 Task: Set the Speed to Auto
Action: Mouse moved to (158, 520)
Screenshot: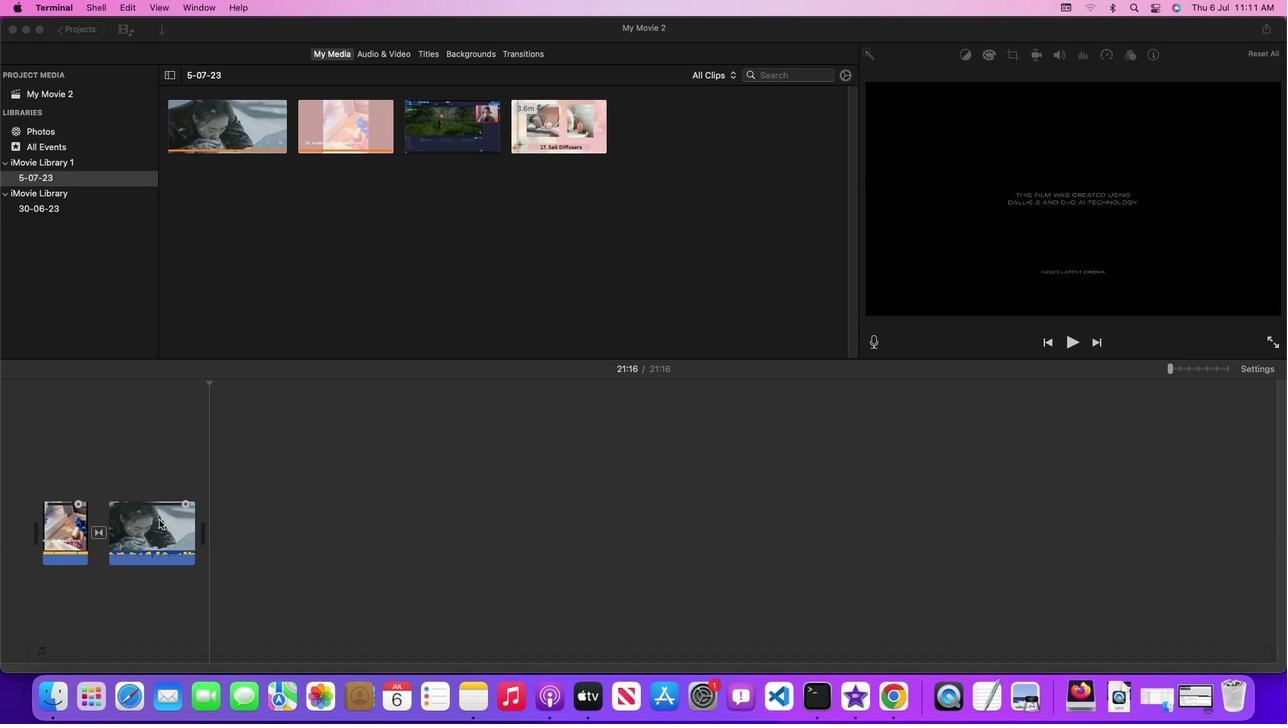 
Action: Mouse pressed left at (158, 520)
Screenshot: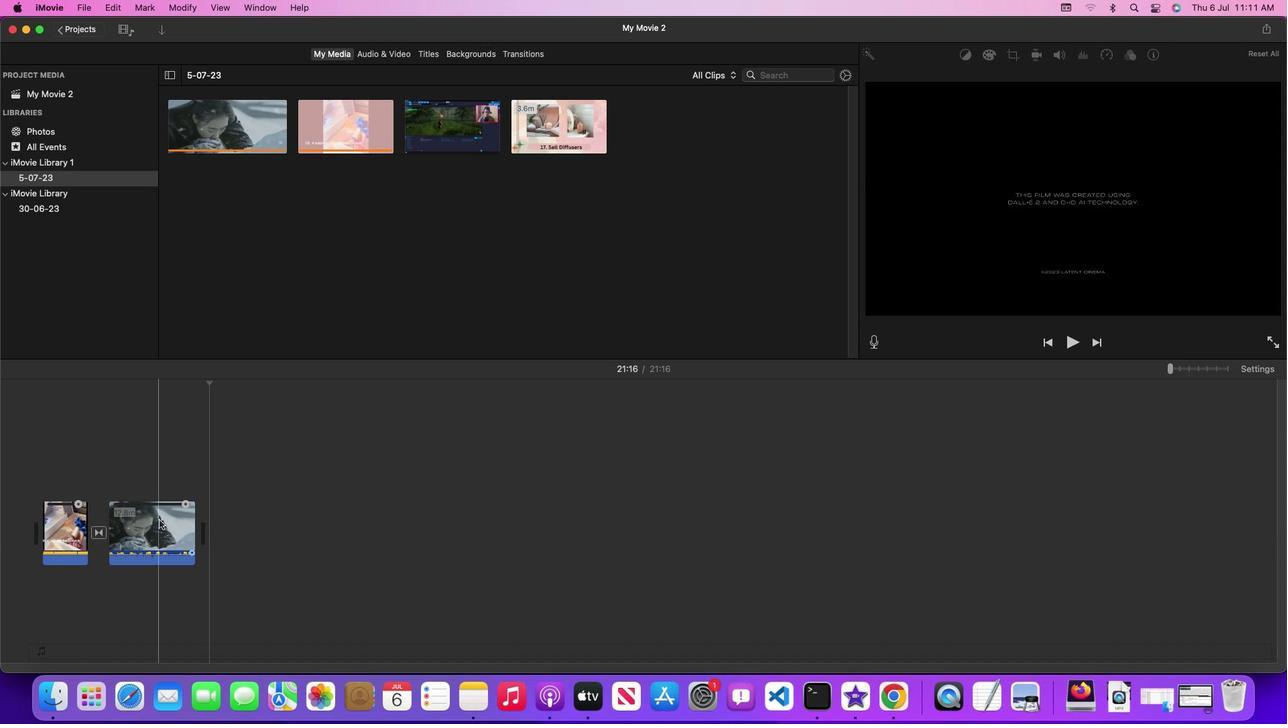 
Action: Mouse pressed left at (158, 520)
Screenshot: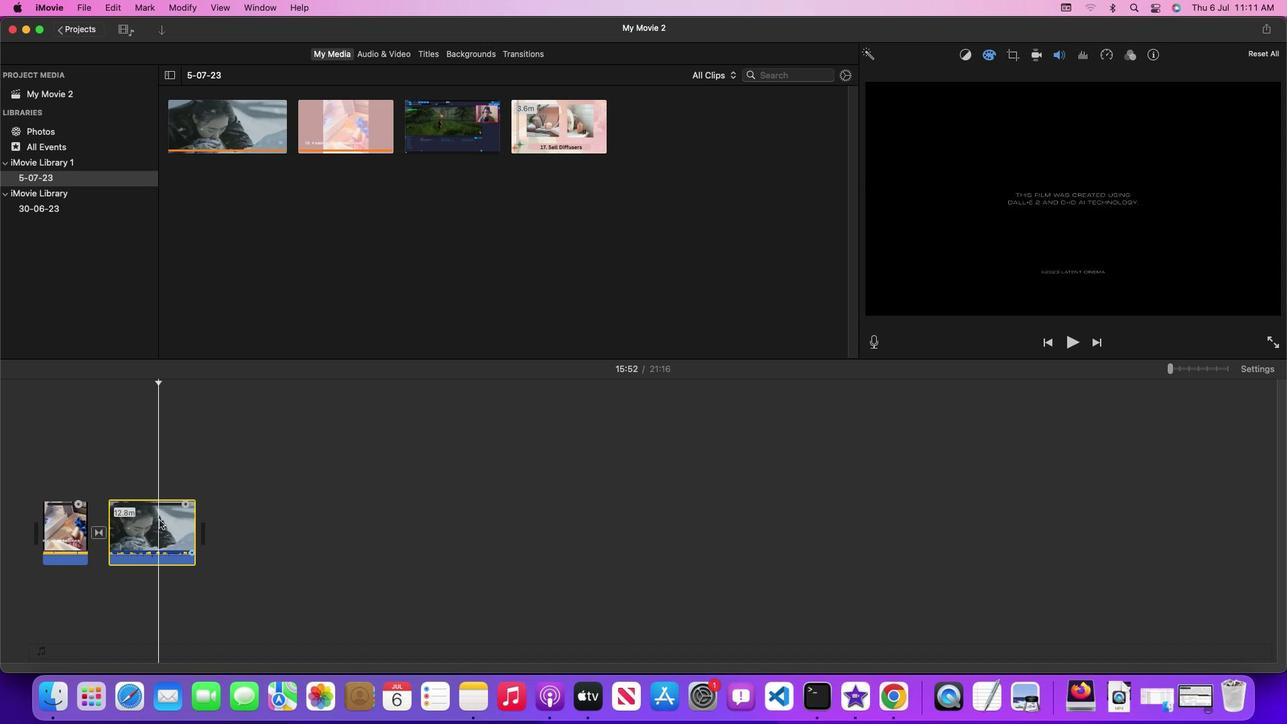 
Action: Mouse moved to (181, 6)
Screenshot: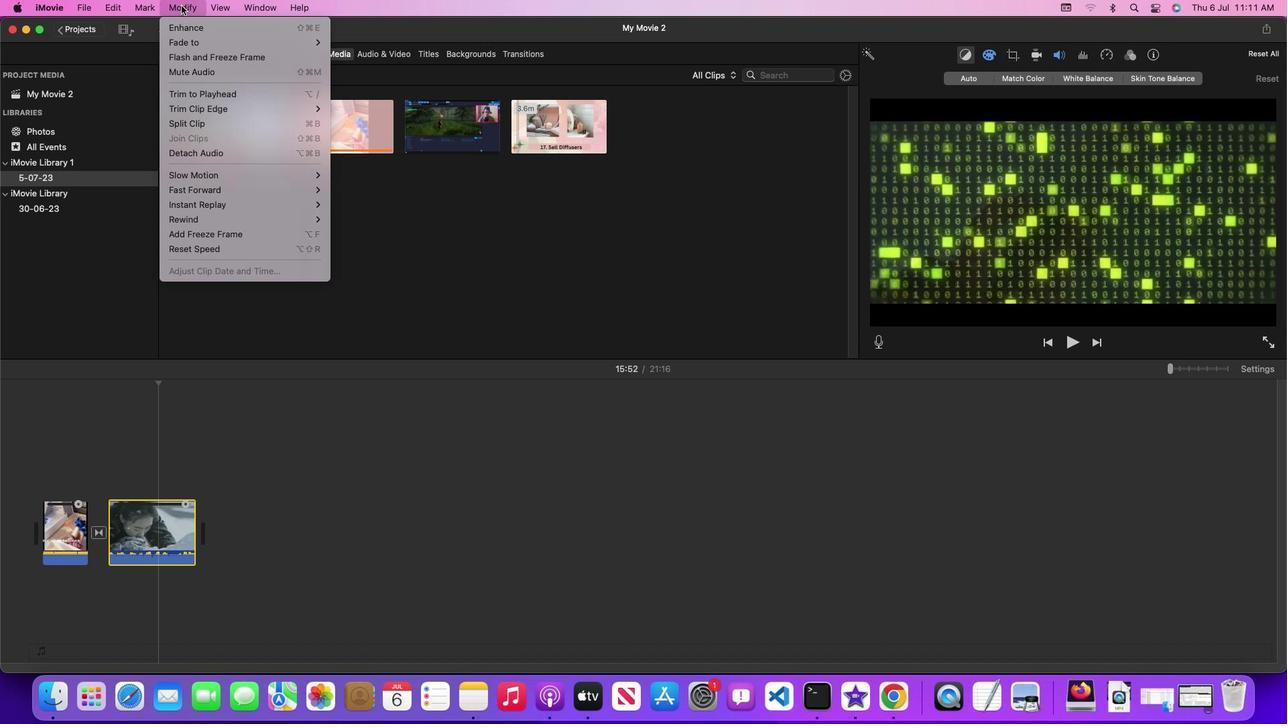 
Action: Mouse pressed left at (181, 6)
Screenshot: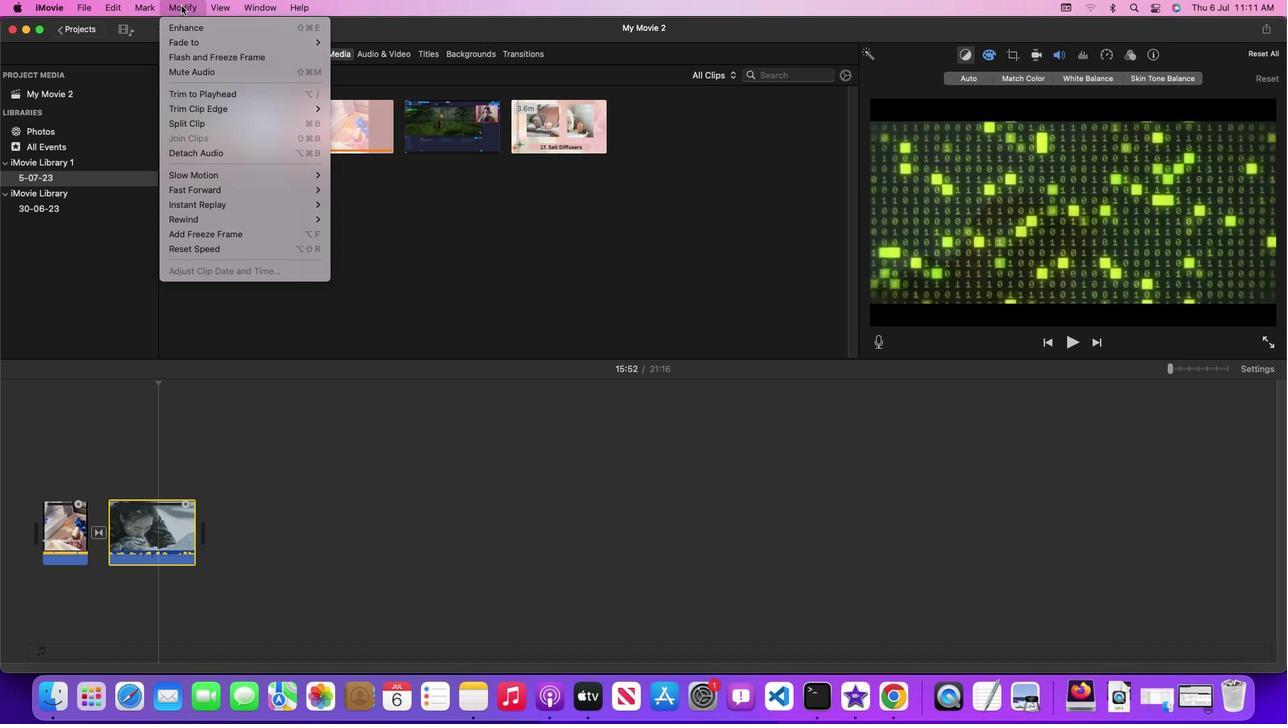 
Action: Mouse moved to (194, 26)
Screenshot: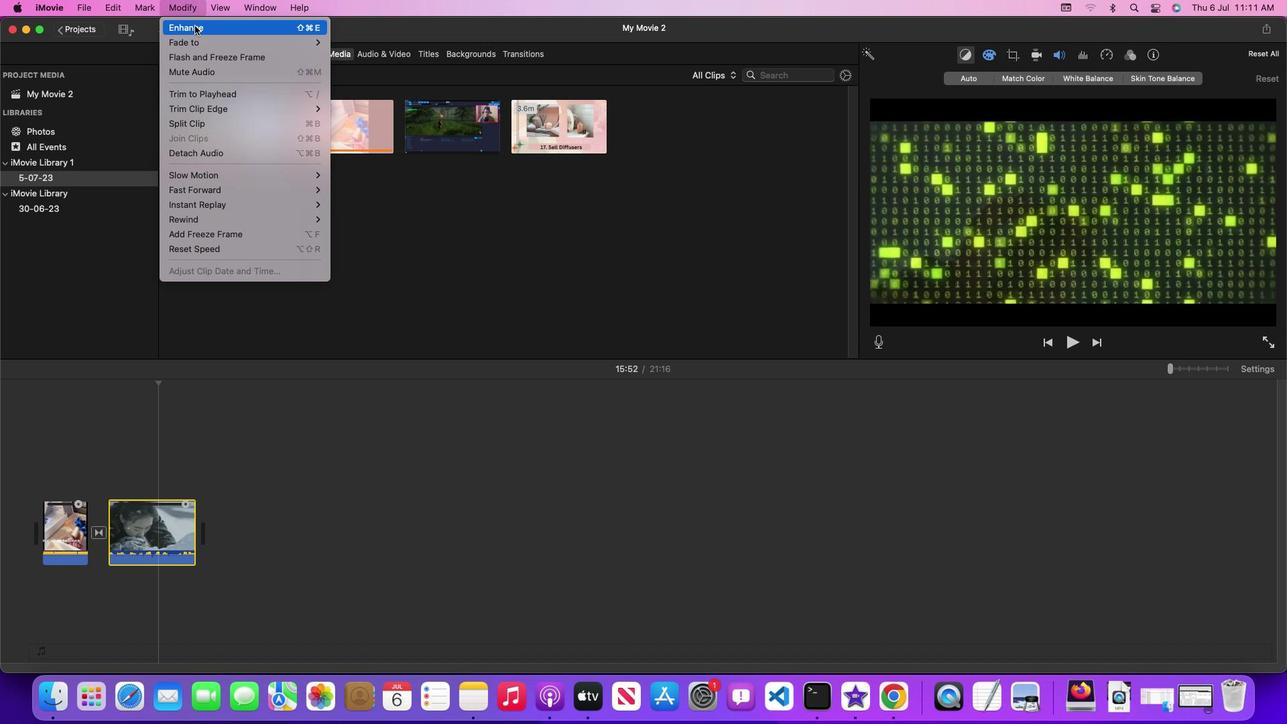 
Action: Mouse pressed left at (194, 26)
Screenshot: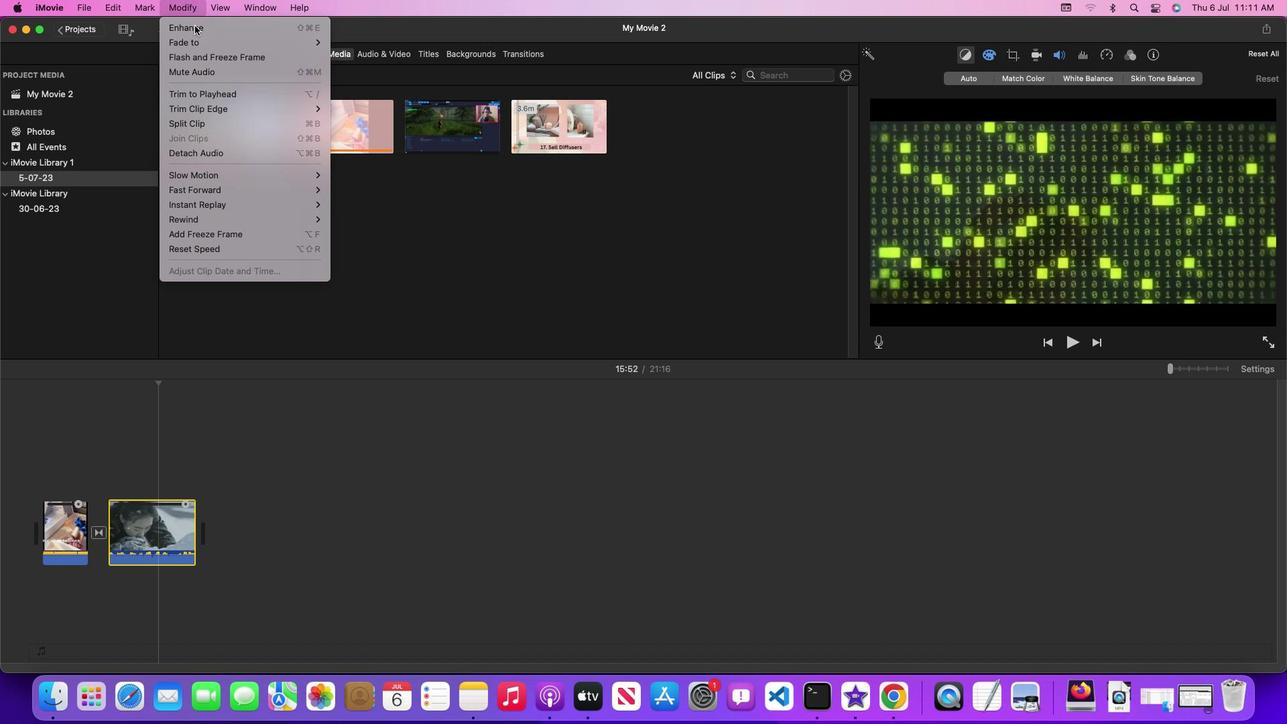
Action: Mouse moved to (1108, 56)
Screenshot: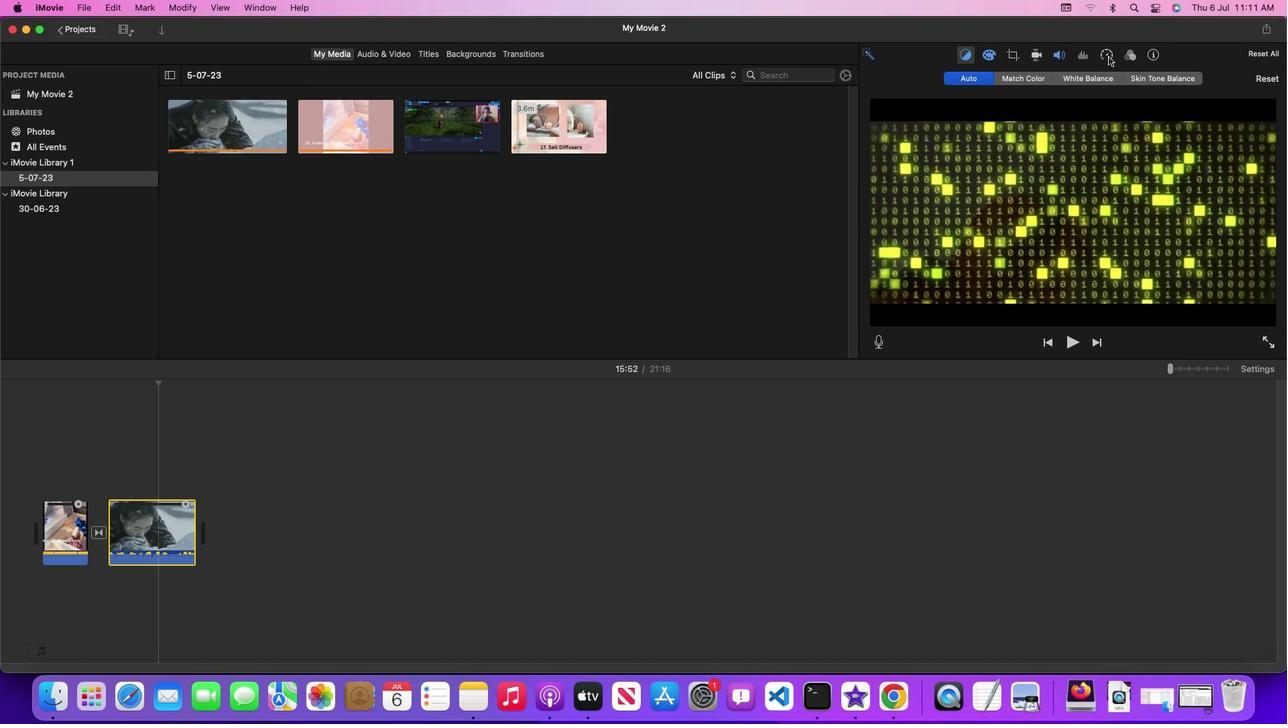 
Action: Mouse pressed left at (1108, 56)
Screenshot: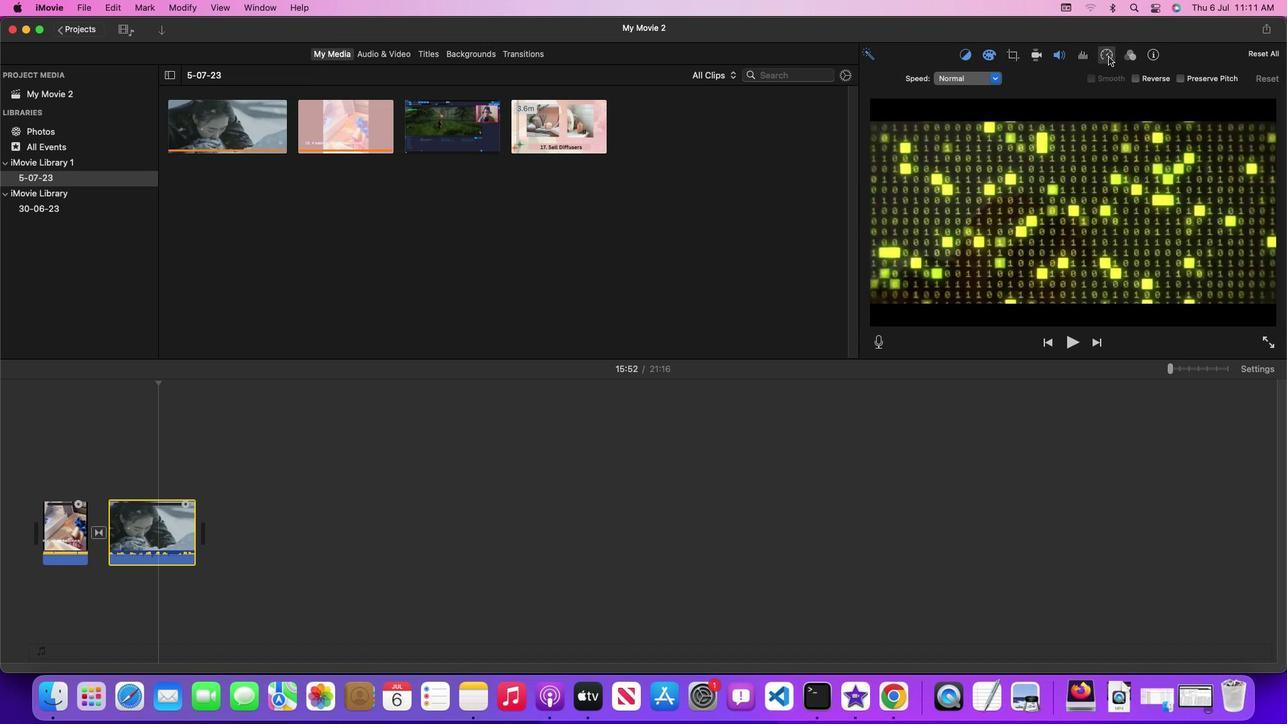 
Action: Mouse moved to (998, 79)
Screenshot: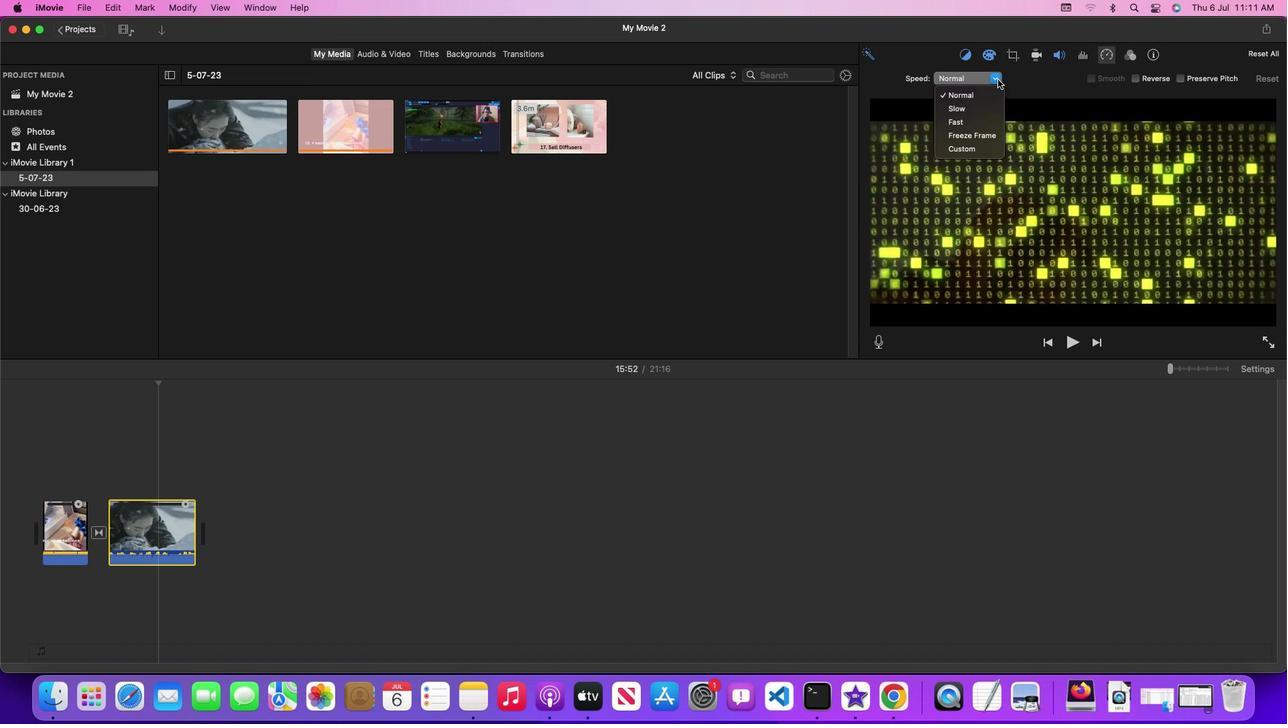 
Action: Mouse pressed left at (998, 79)
Screenshot: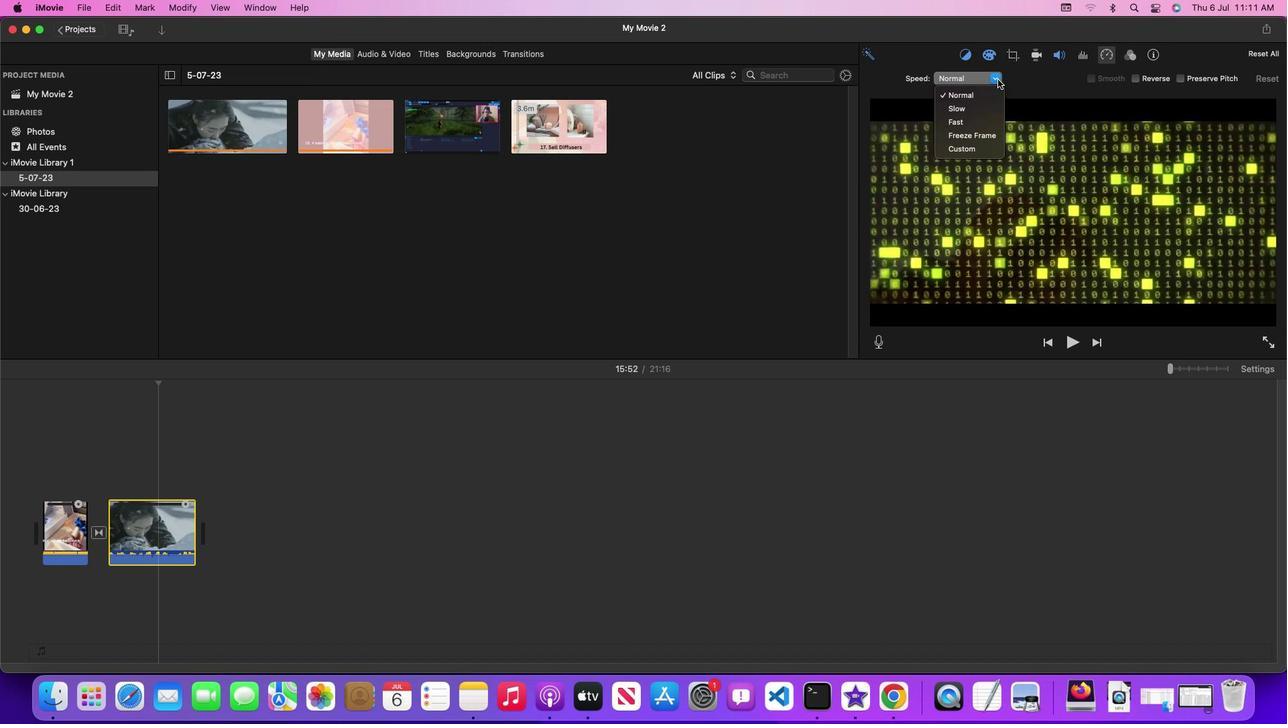 
Action: Mouse moved to (985, 109)
Screenshot: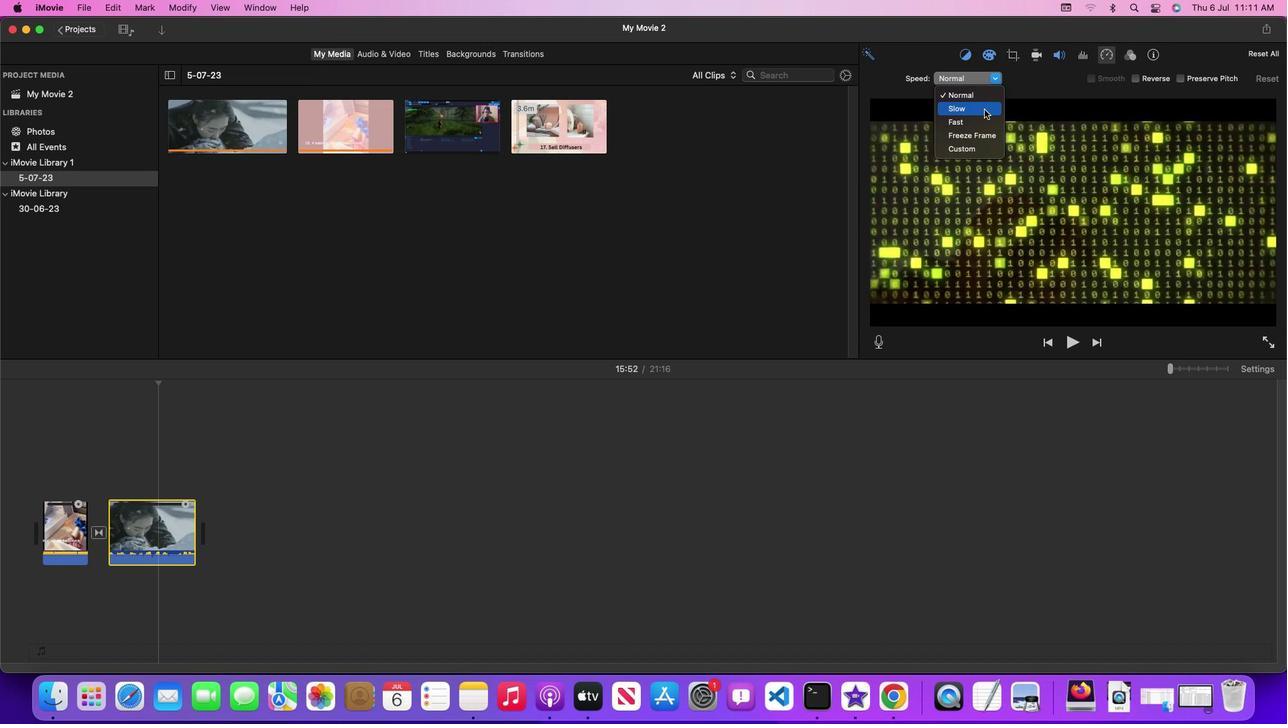 
Action: Mouse pressed left at (985, 109)
Screenshot: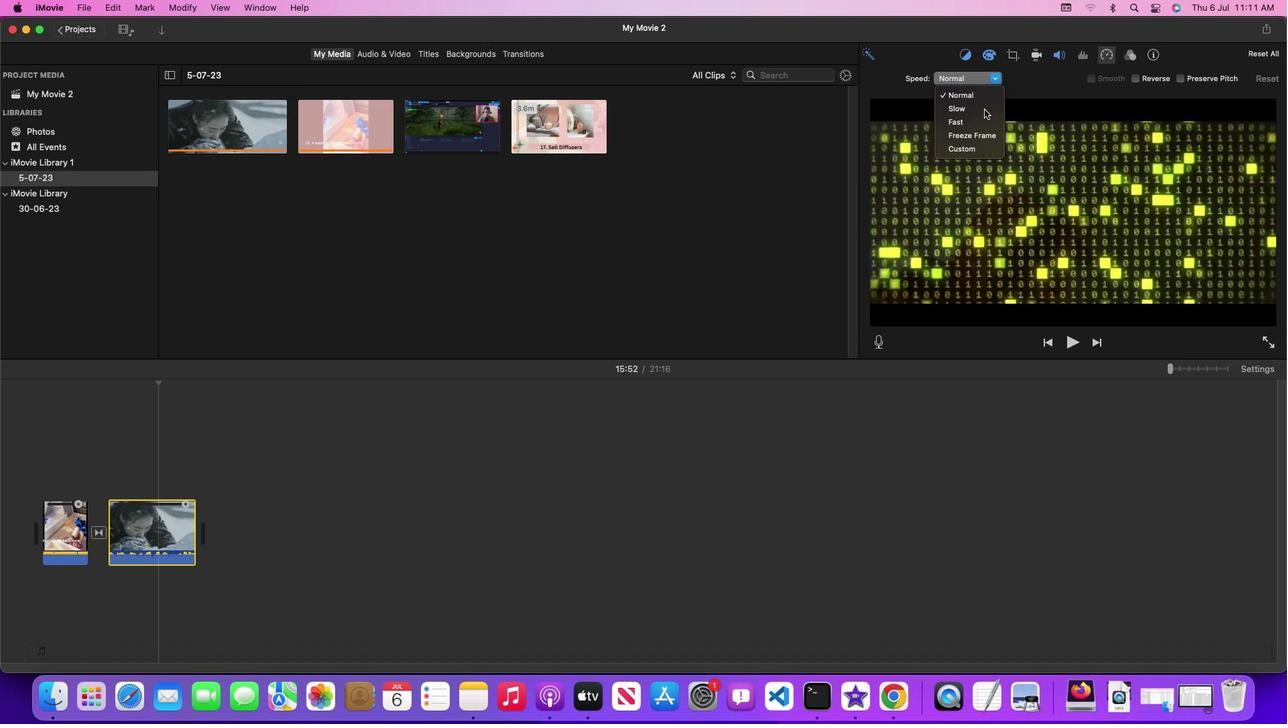 
Action: Mouse moved to (1069, 78)
Screenshot: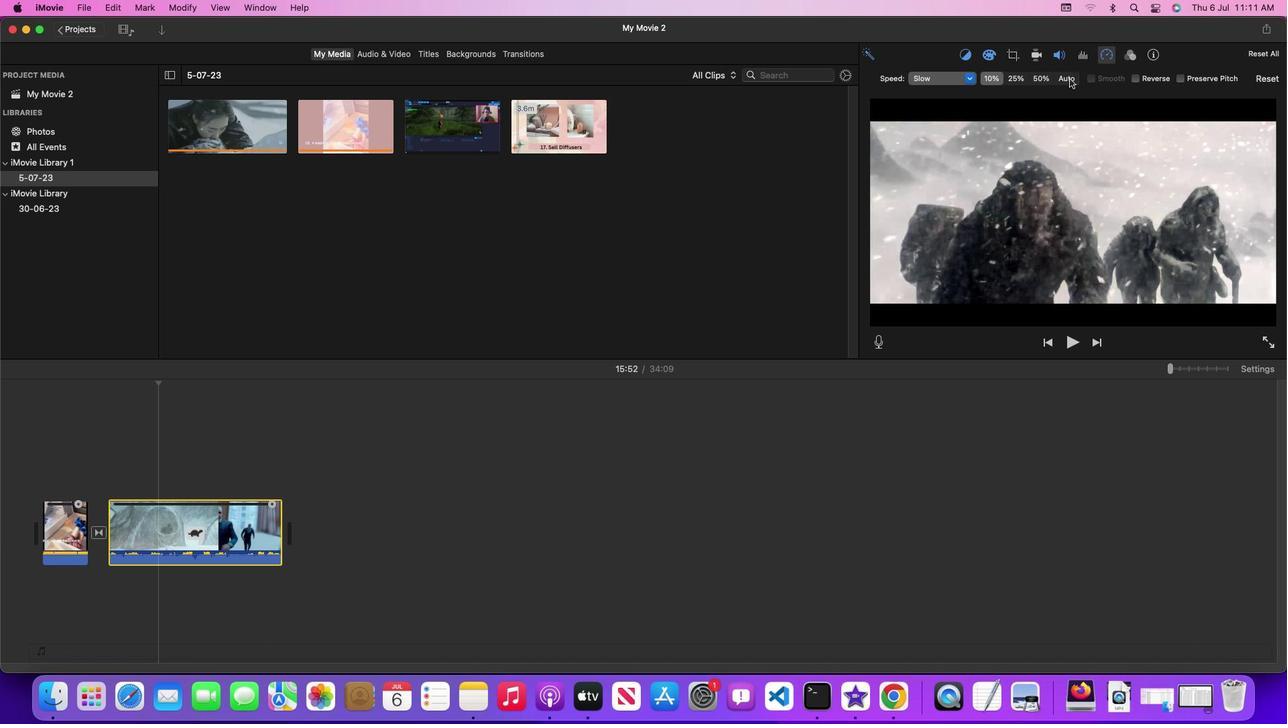 
Action: Mouse pressed left at (1069, 78)
Screenshot: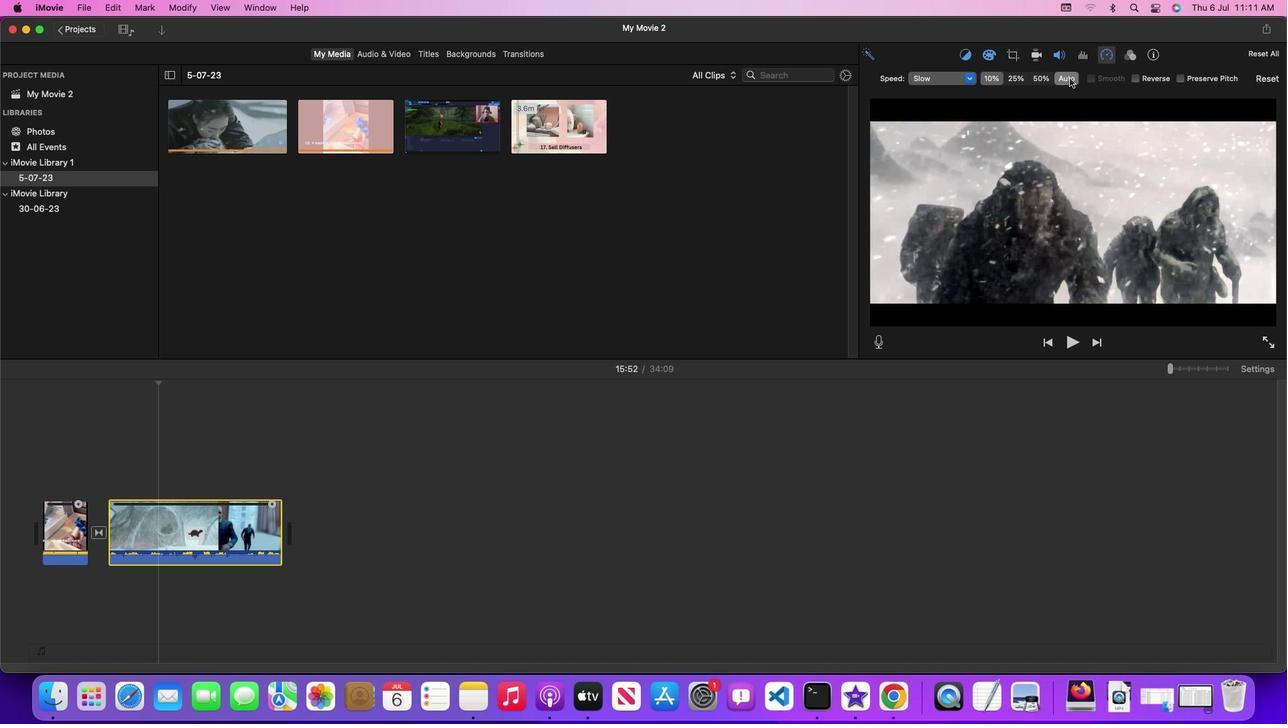 
Action: Mouse moved to (1084, 148)
Screenshot: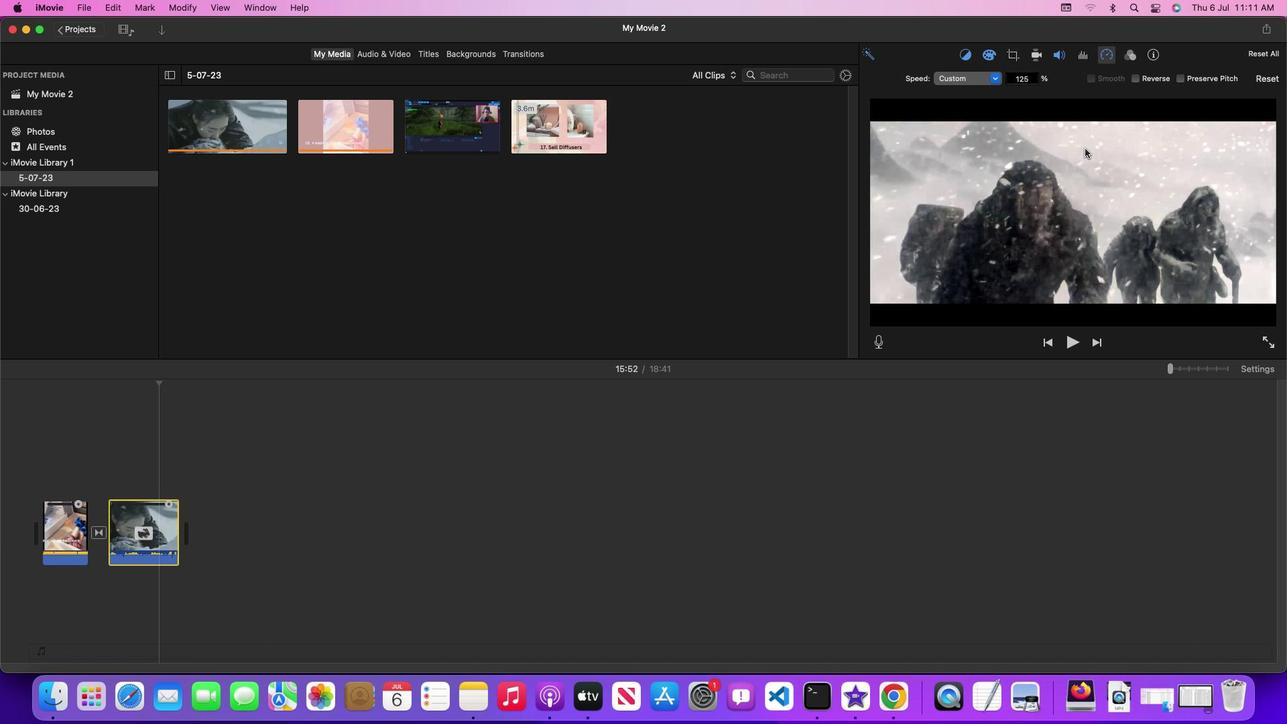 
Action: Key pressed Key.f9
Screenshot: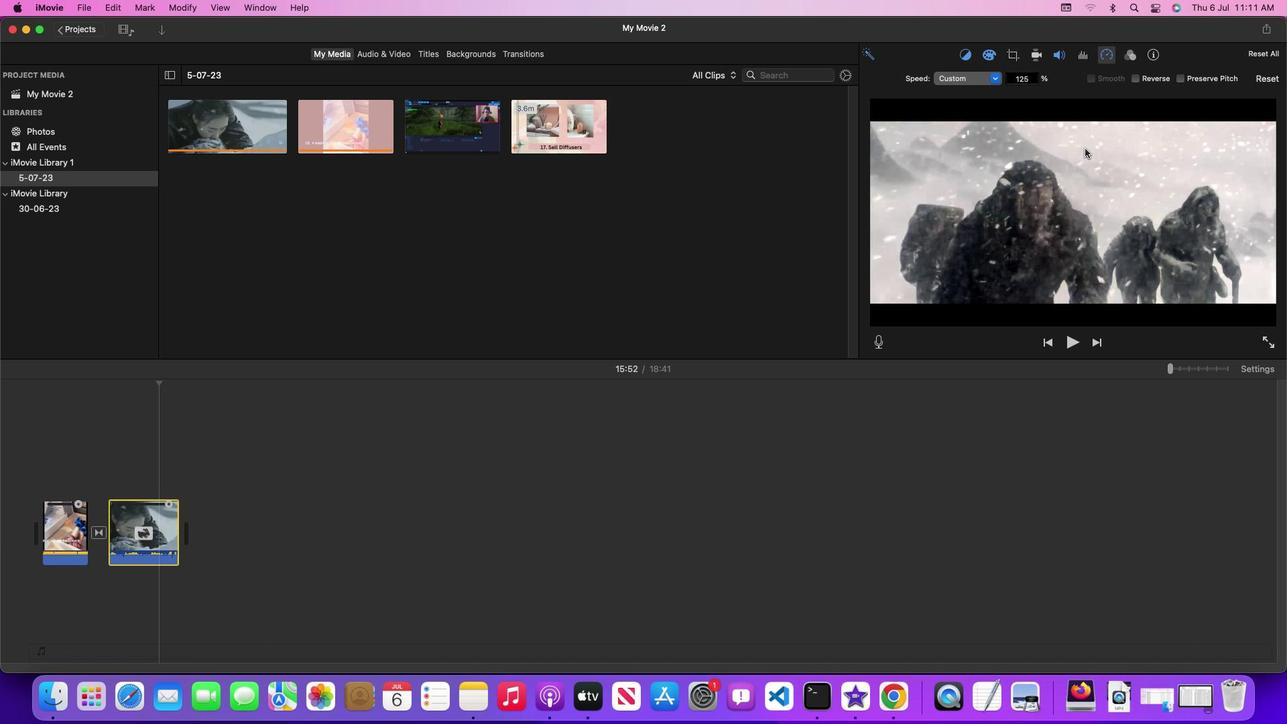 
